 Task: Move "My Movie 1"event to "iMovie Library 1 2"
Action: Mouse pressed left at (251, 223)
Screenshot: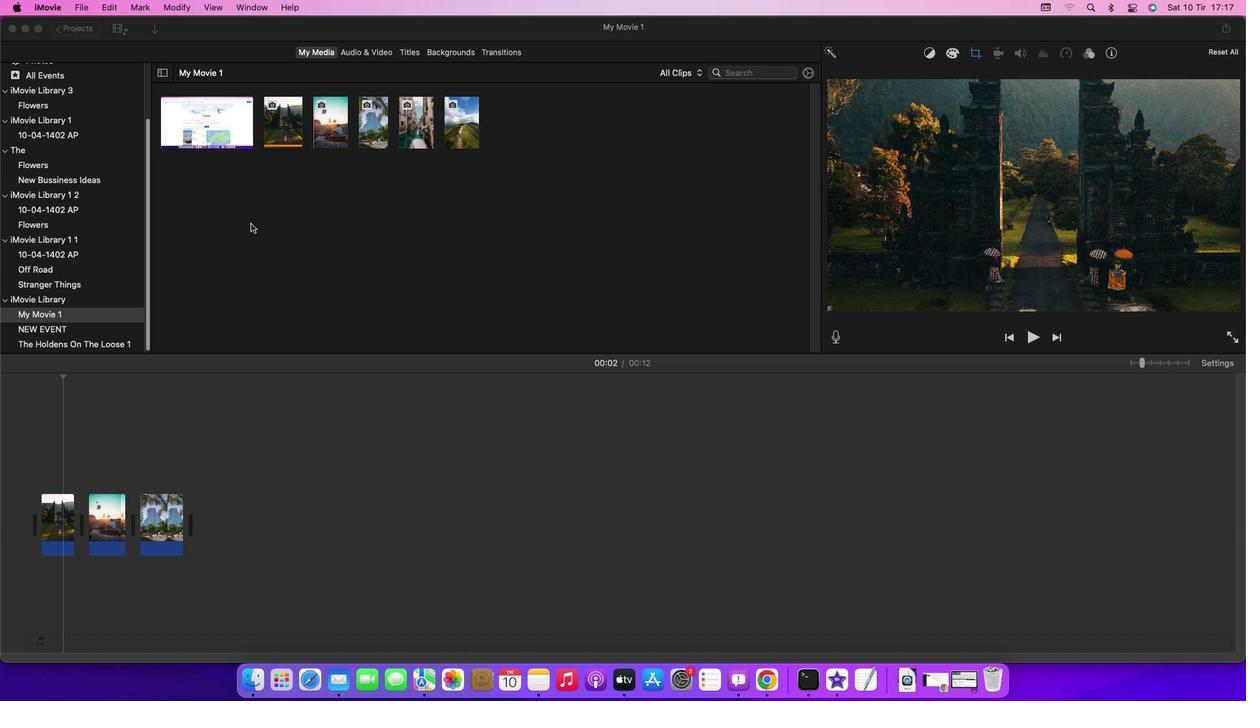 
Action: Mouse moved to (79, 314)
Screenshot: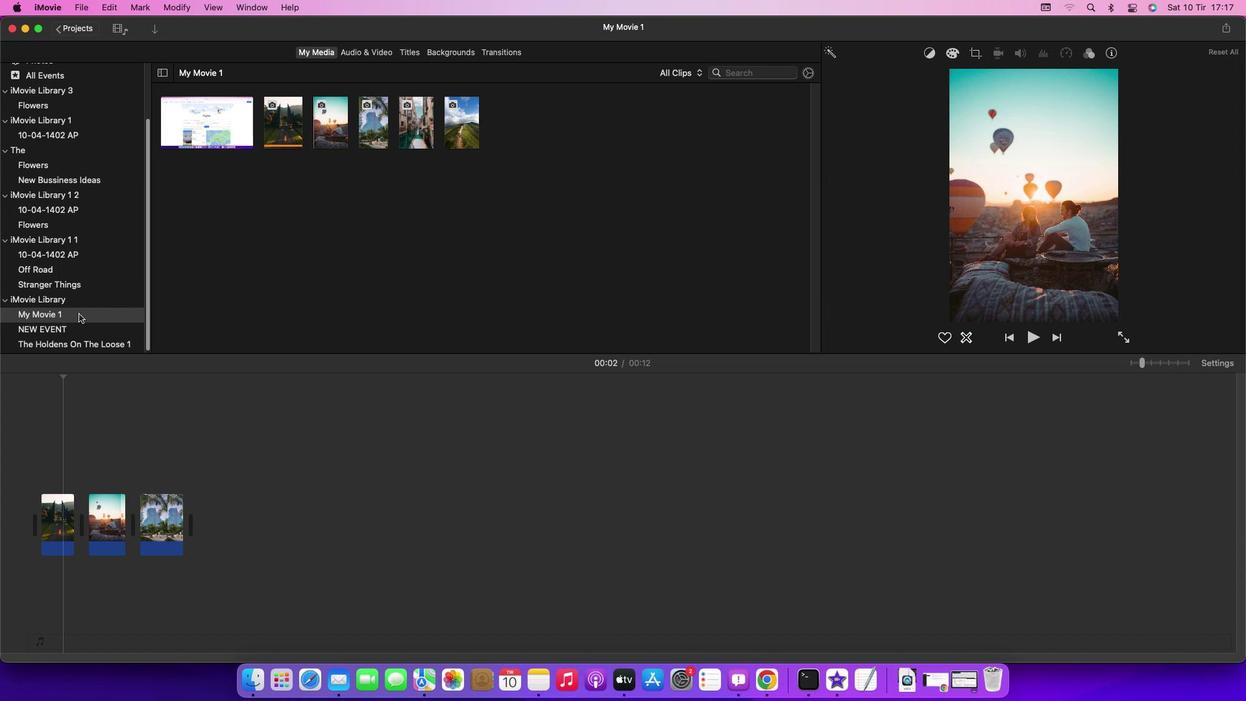 
Action: Mouse pressed left at (79, 314)
Screenshot: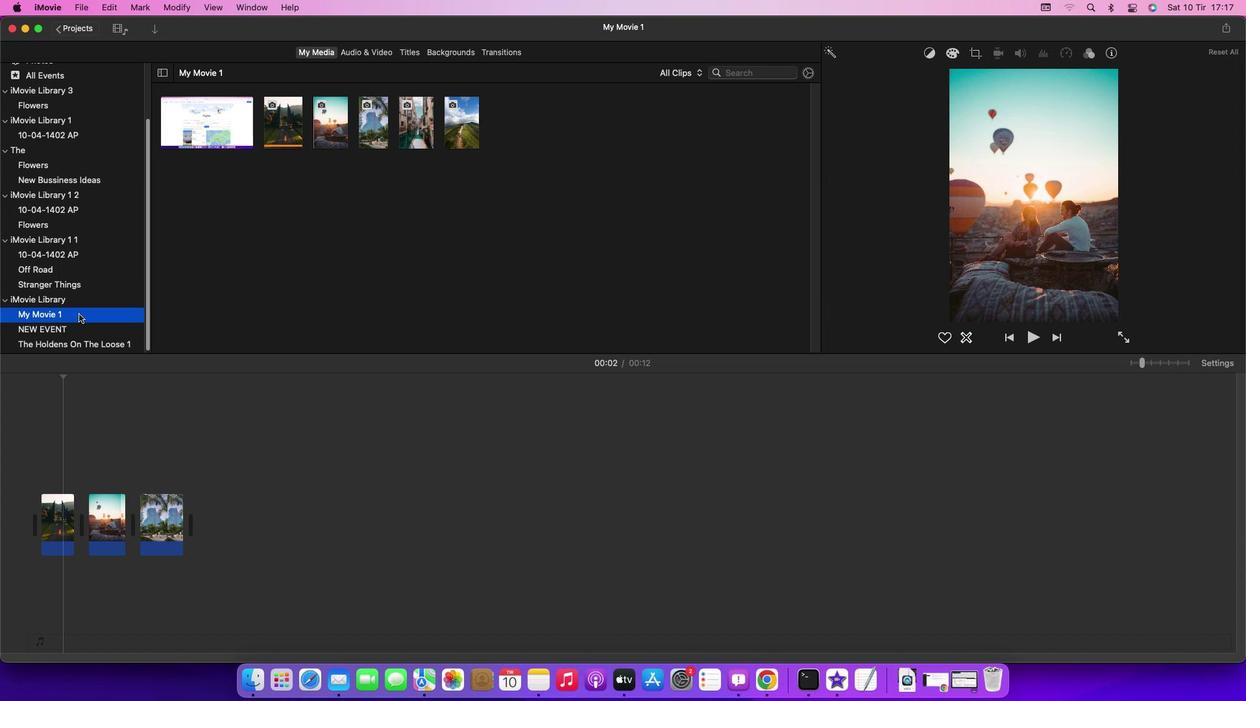 
Action: Mouse moved to (86, 5)
Screenshot: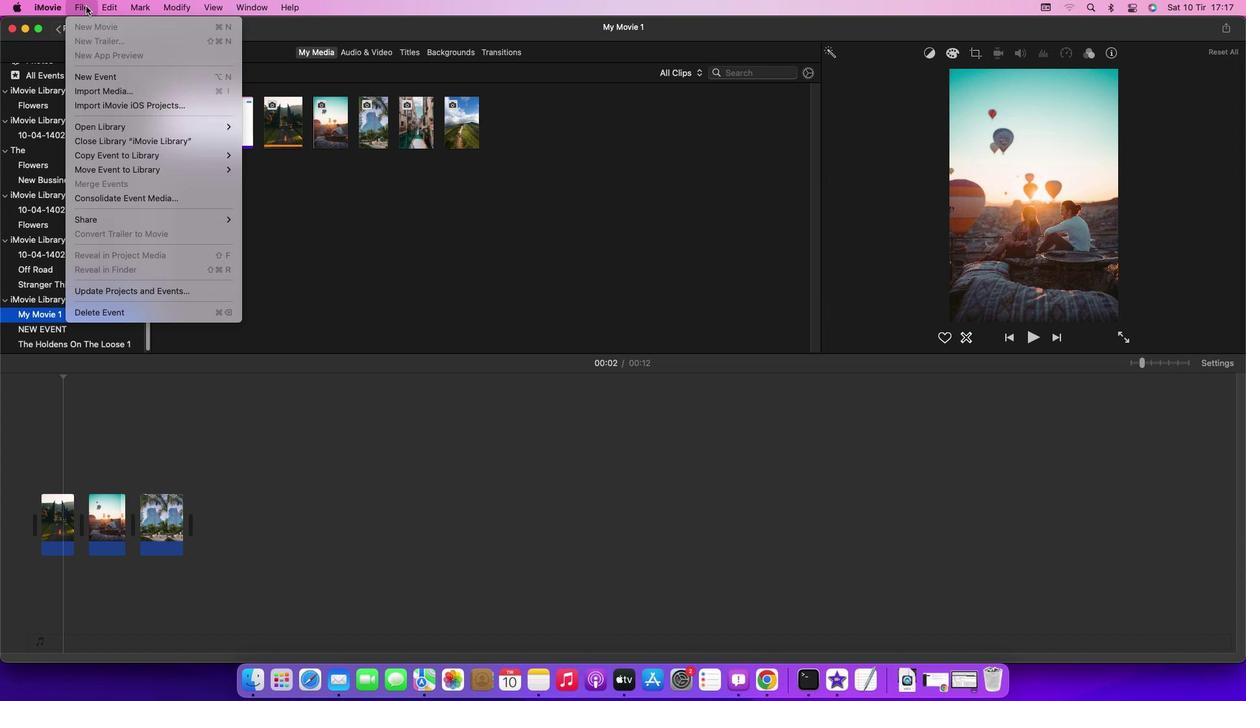 
Action: Mouse pressed left at (86, 5)
Screenshot: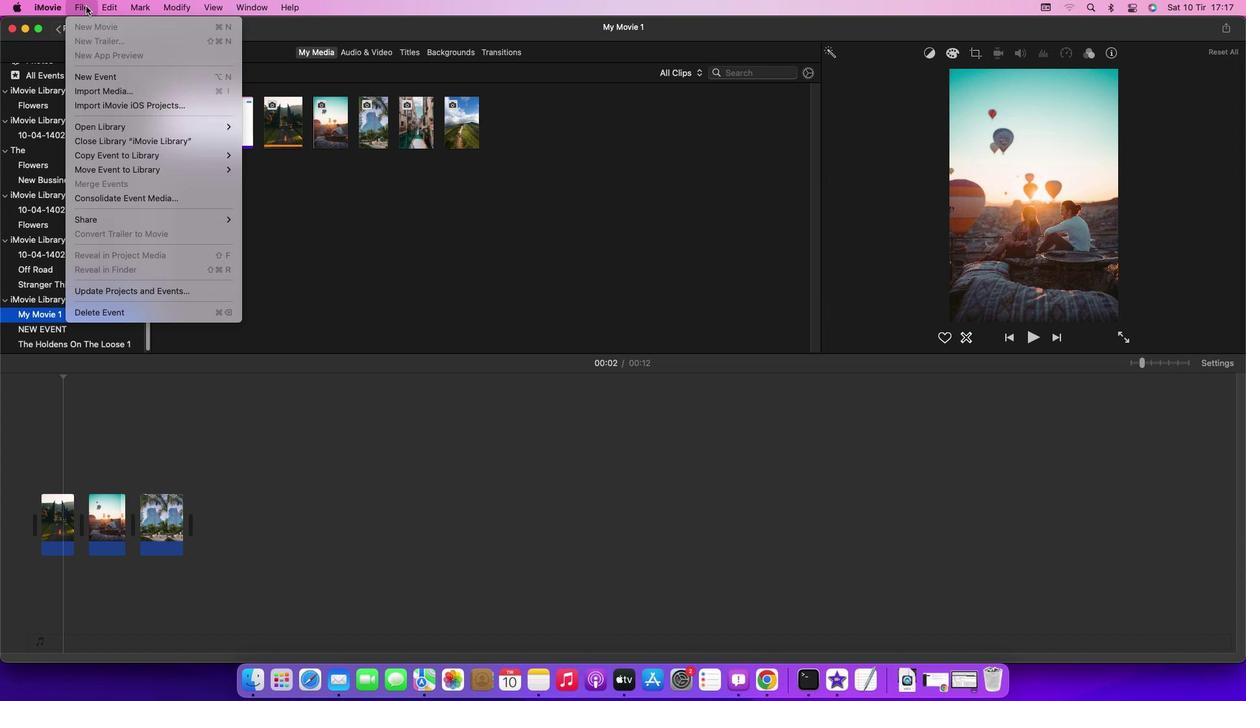 
Action: Mouse moved to (267, 211)
Screenshot: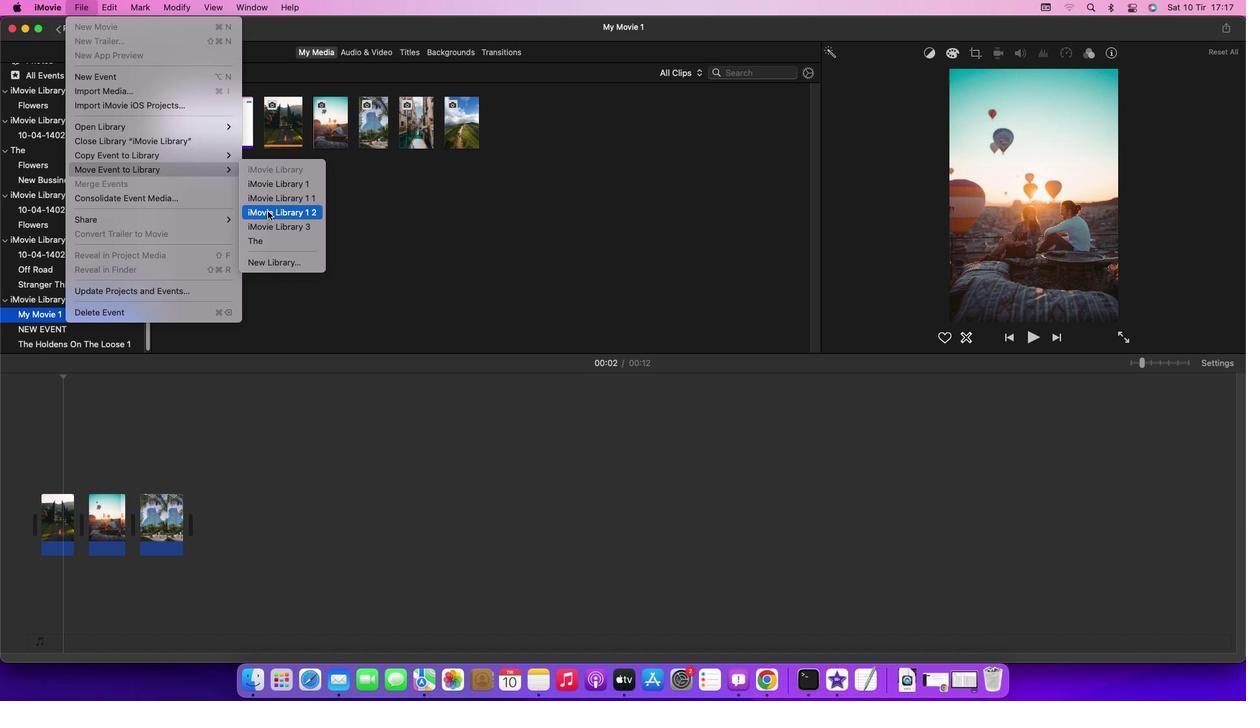 
Action: Mouse pressed left at (267, 211)
Screenshot: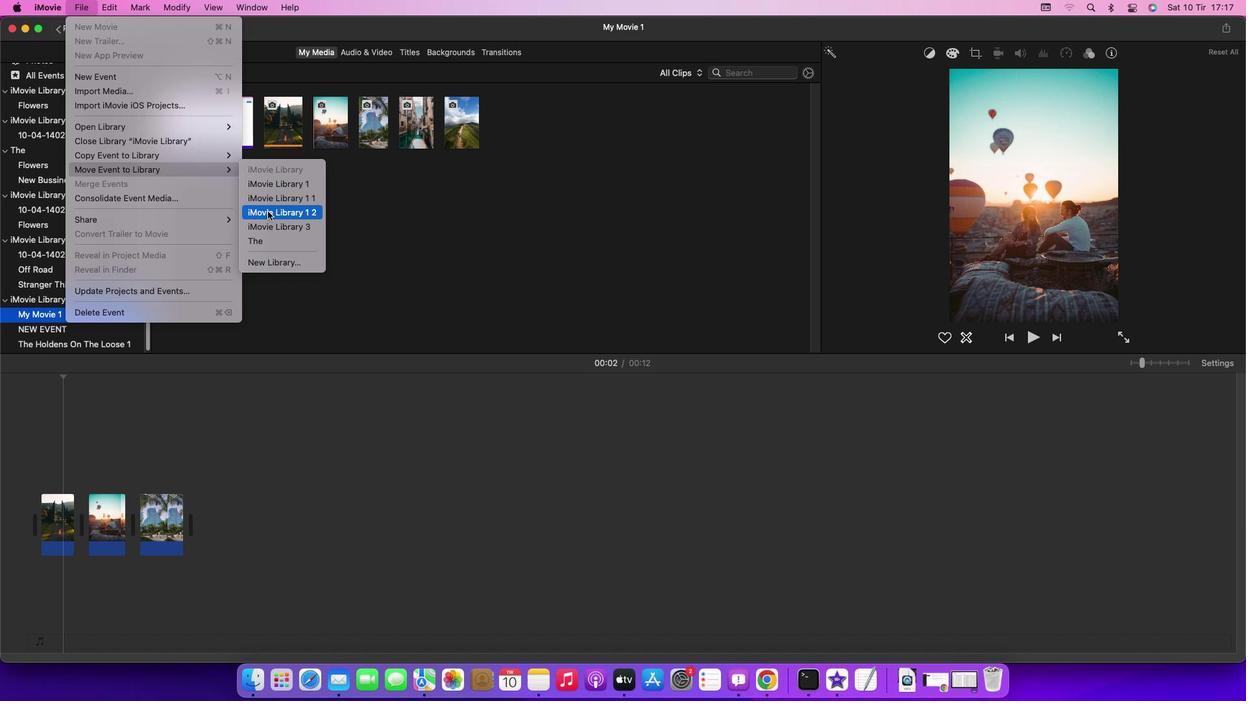 
Action: Mouse moved to (322, 263)
Screenshot: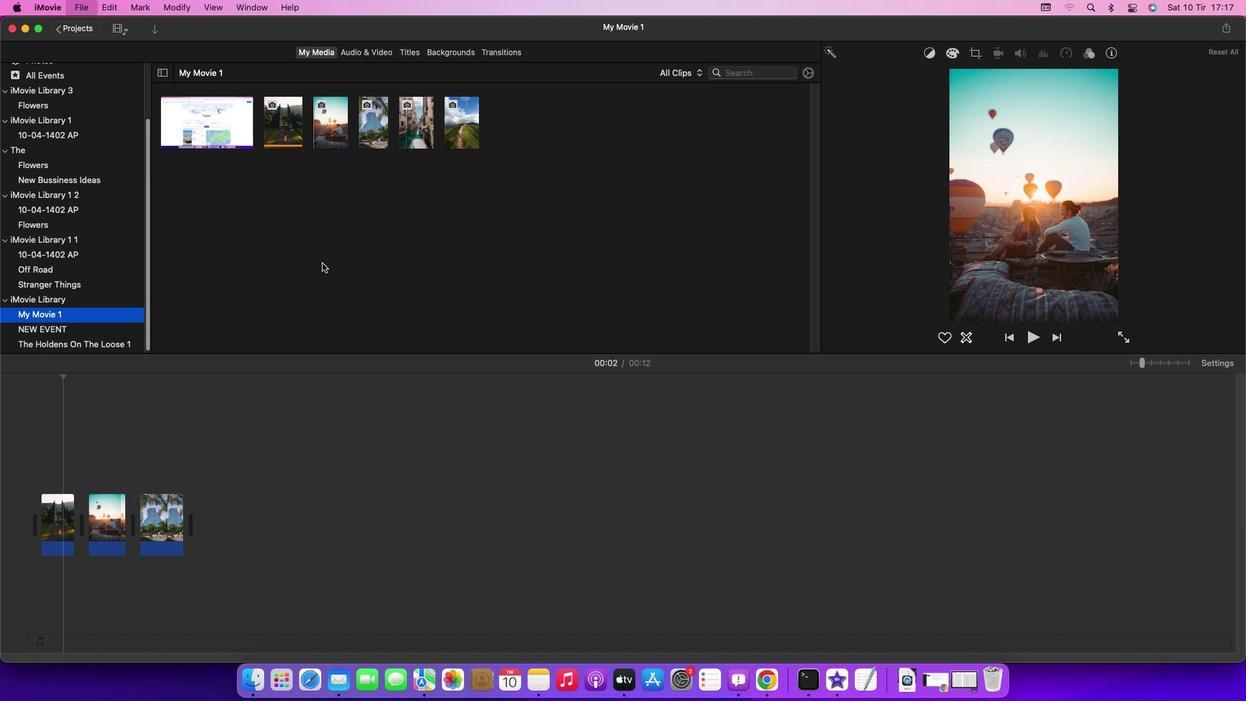 
